 Task: Select all the text ""Time files when your are having fun"".
Action: Mouse pressed left at (63, 62)
Screenshot: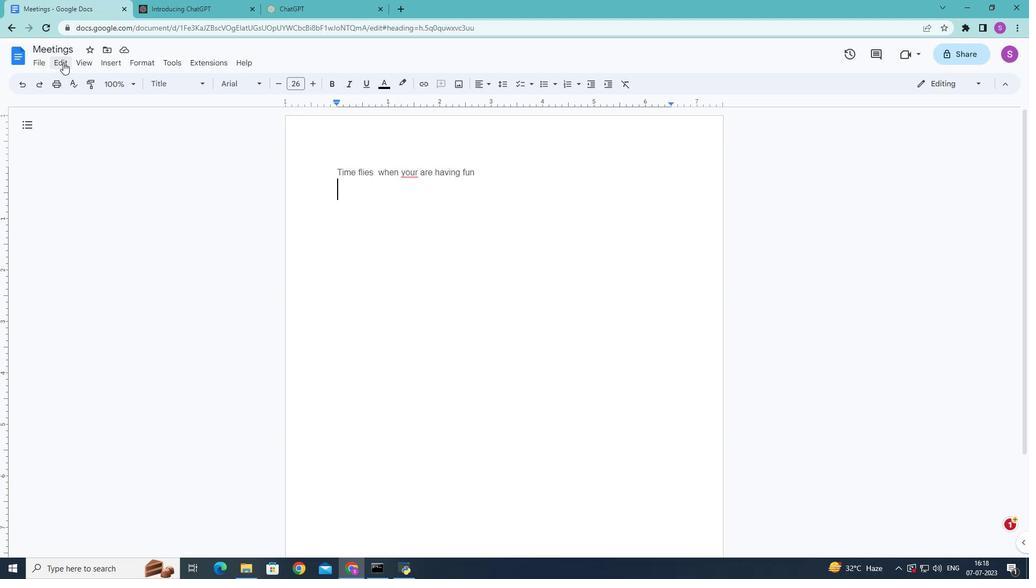 
Action: Mouse moved to (110, 202)
Screenshot: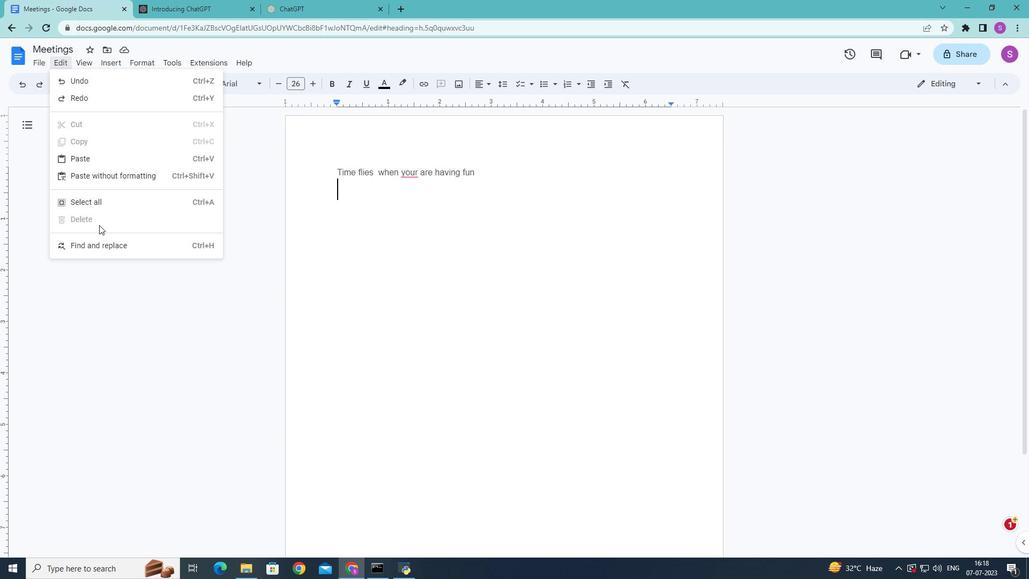 
Action: Mouse pressed left at (110, 202)
Screenshot: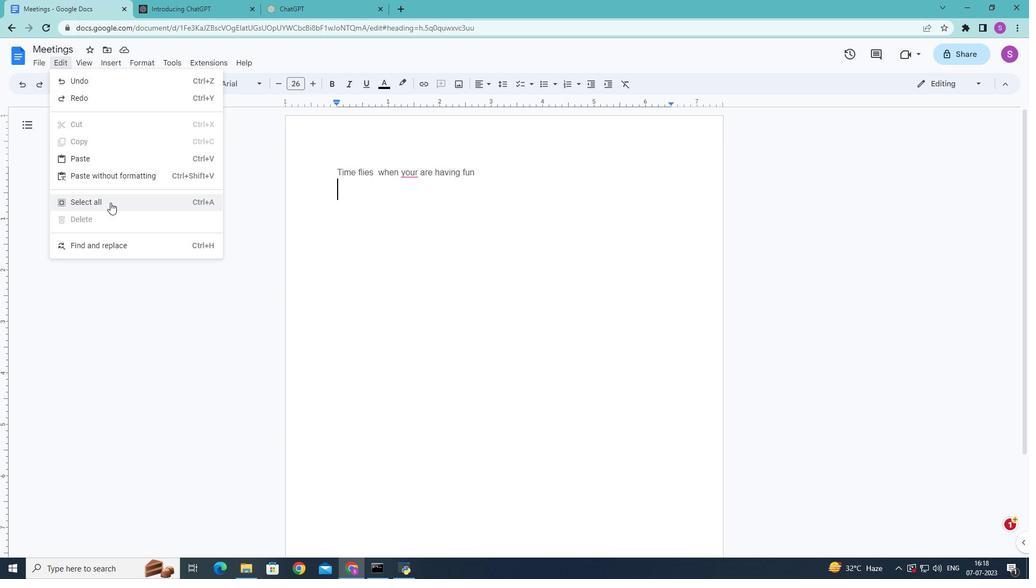 
